 Task: Freeze up to row 10 in the spreadsheet.
Action: Mouse moved to (115, 107)
Screenshot: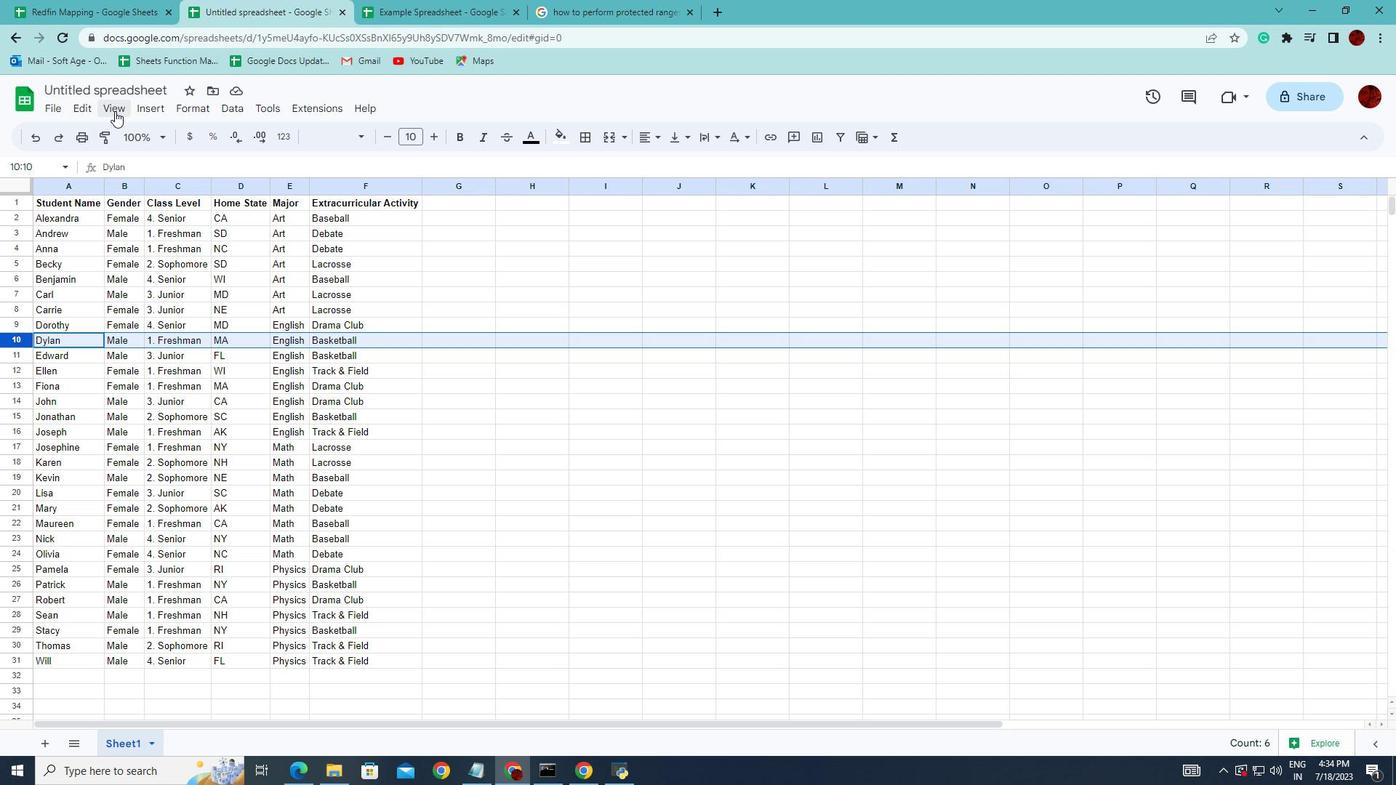 
Action: Mouse pressed left at (115, 107)
Screenshot: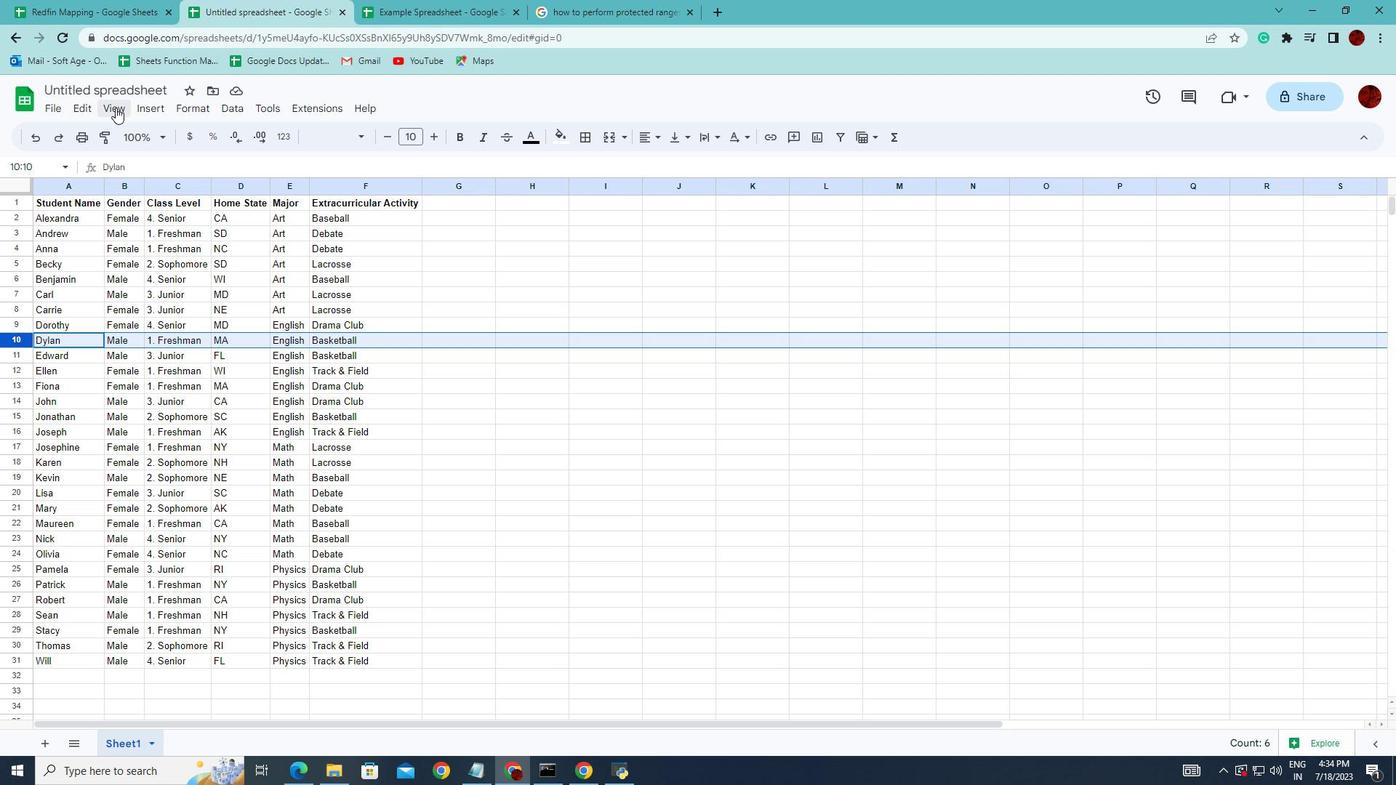 
Action: Mouse moved to (352, 231)
Screenshot: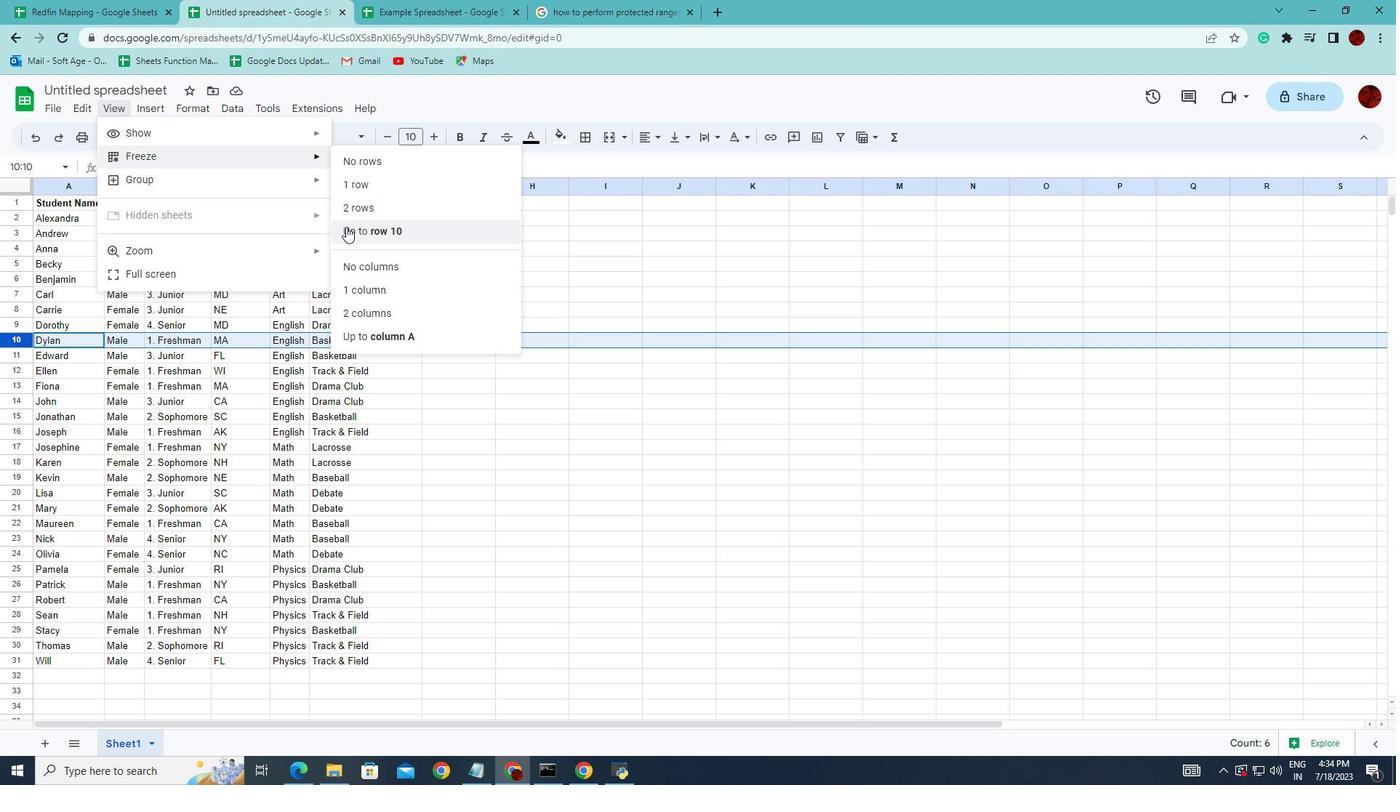 
Action: Mouse pressed left at (352, 231)
Screenshot: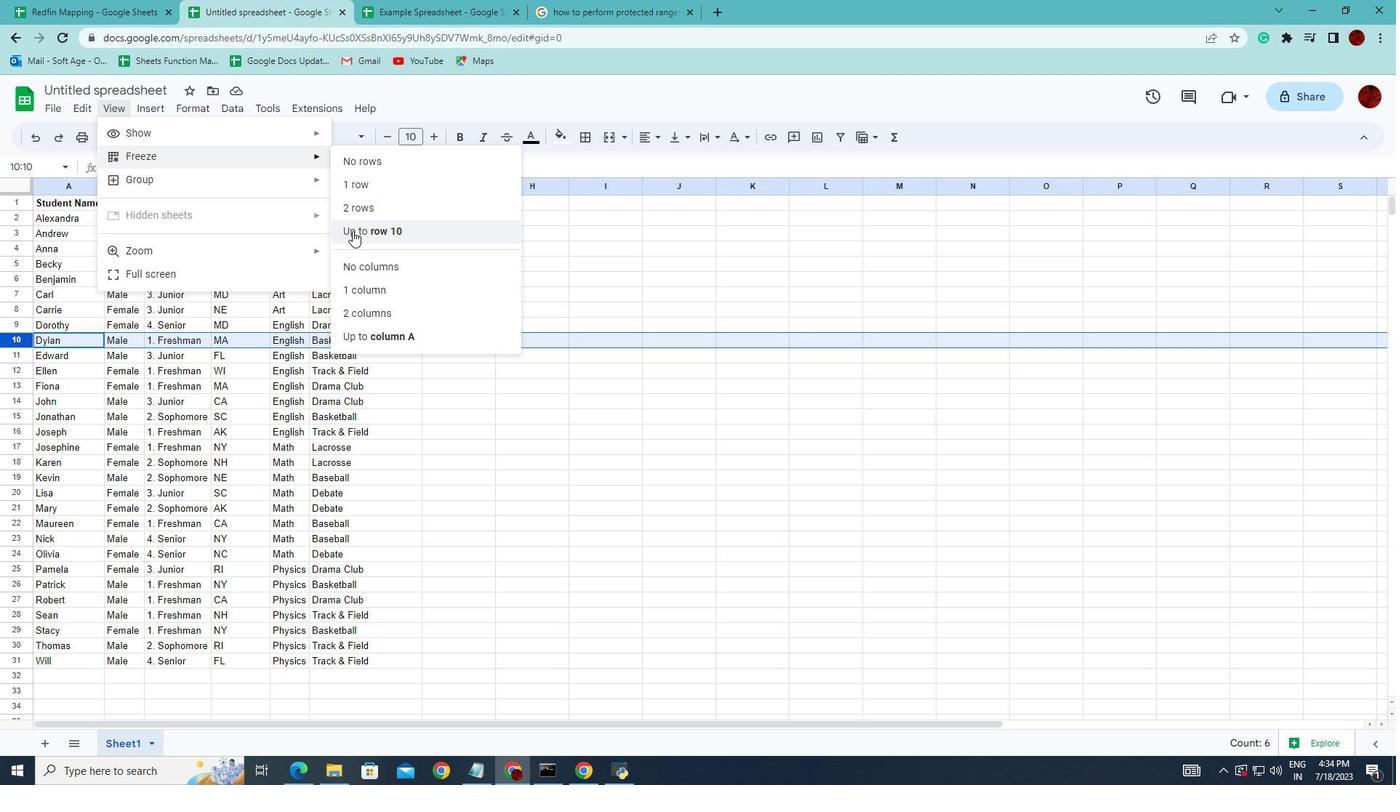 
